 Task: Select and add the product "Bounty Select a Size 2 Ply Doubles White Paper Towel Rolls (4 ct)" to cart from the store "DashMart".
Action: Mouse pressed left at (45, 89)
Screenshot: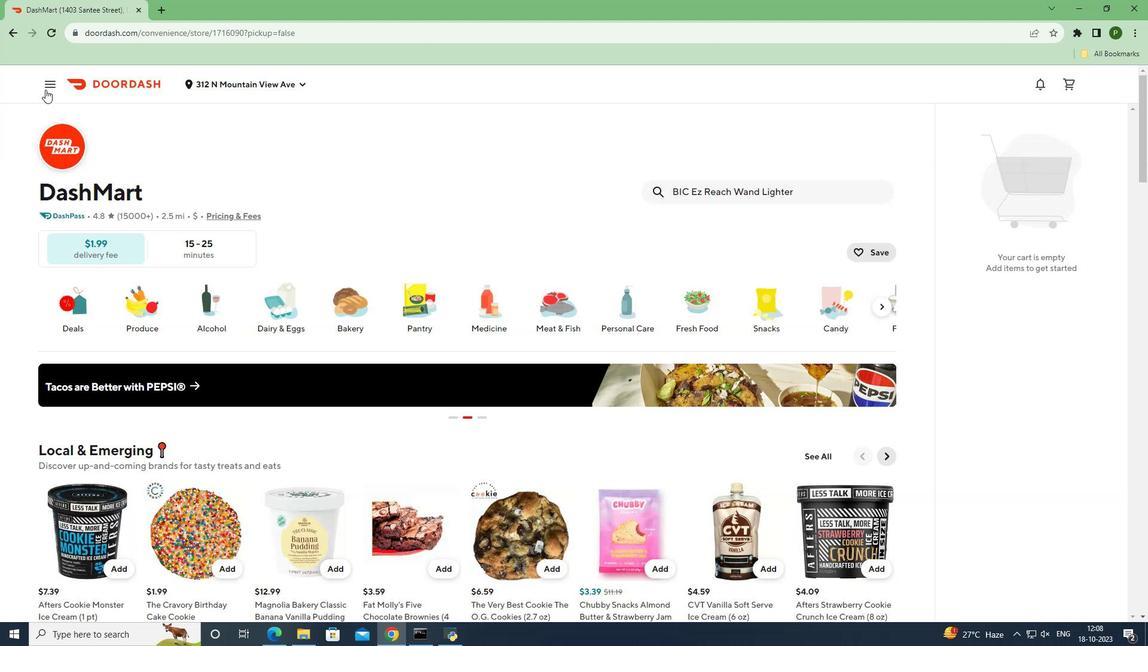 
Action: Mouse moved to (51, 172)
Screenshot: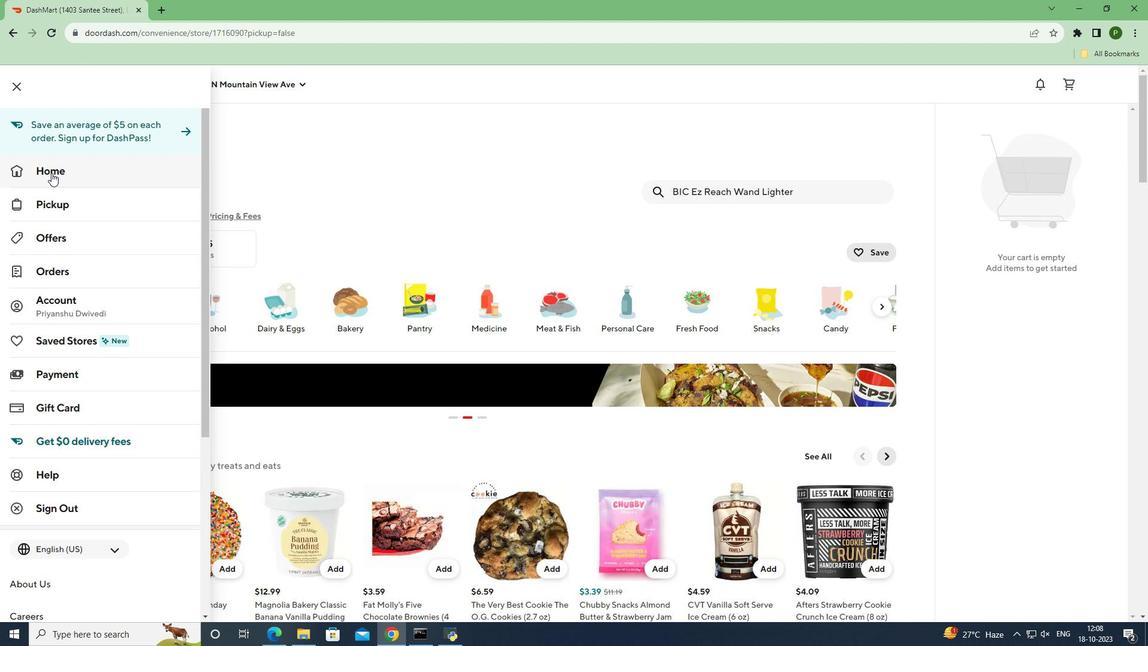 
Action: Mouse pressed left at (51, 172)
Screenshot: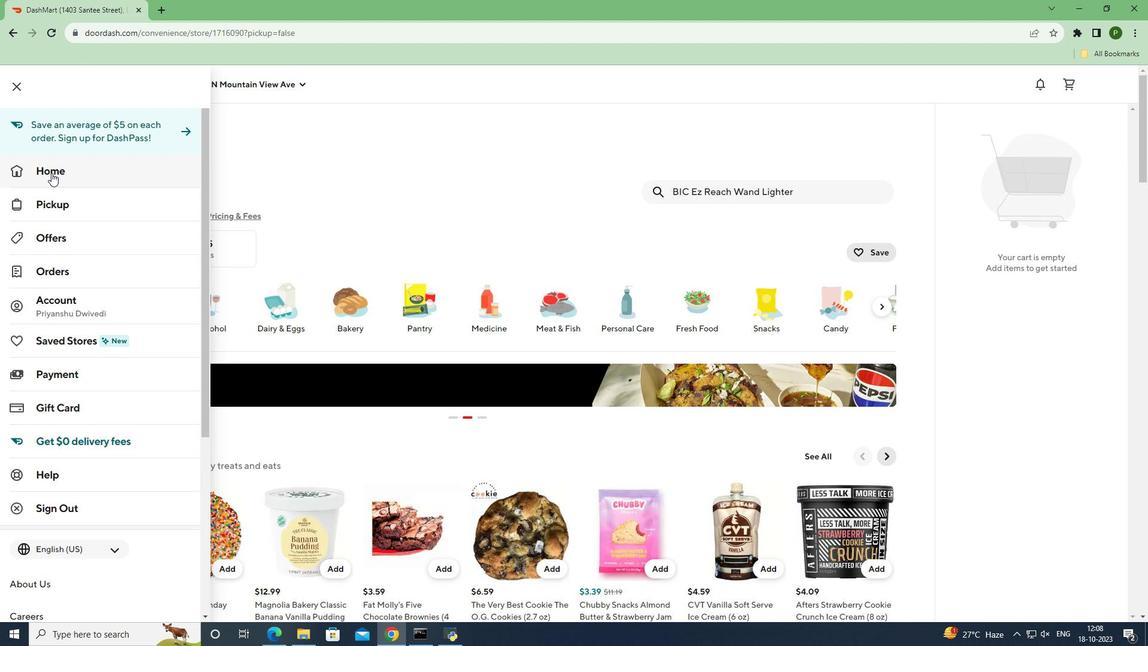 
Action: Mouse moved to (919, 128)
Screenshot: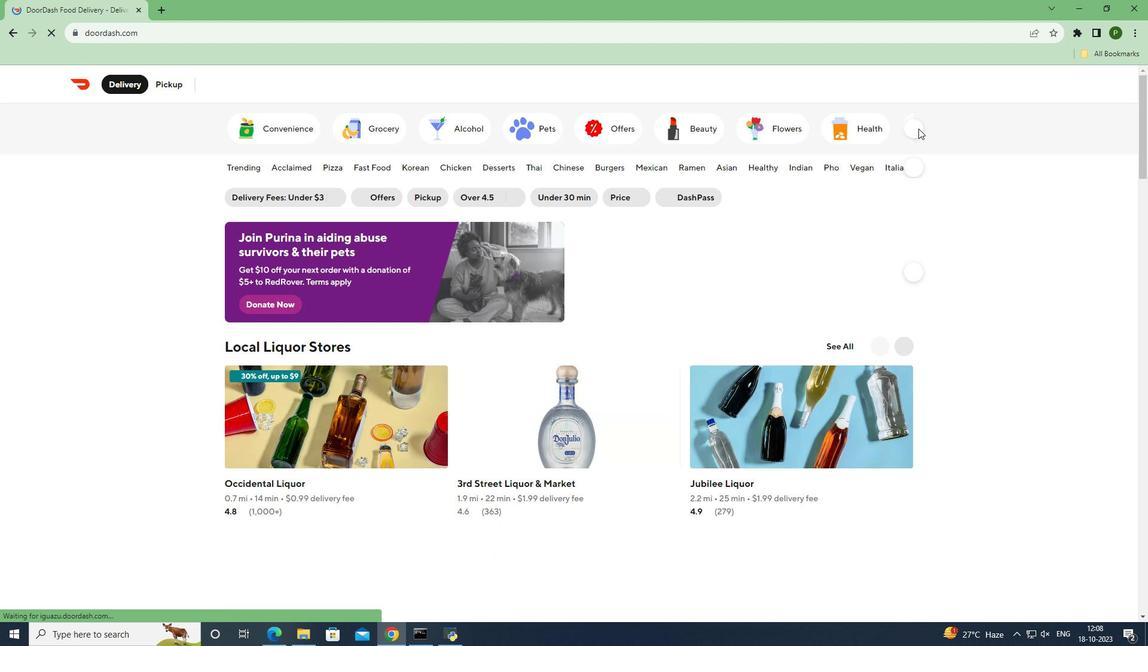 
Action: Mouse pressed left at (919, 128)
Screenshot: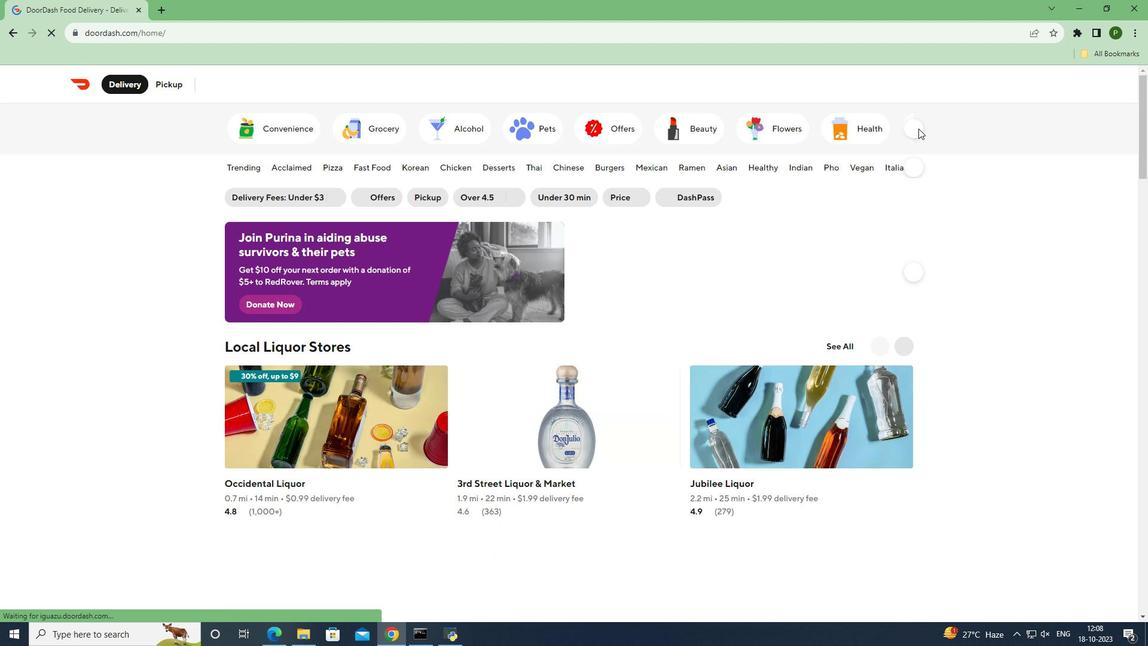 
Action: Mouse moved to (475, 131)
Screenshot: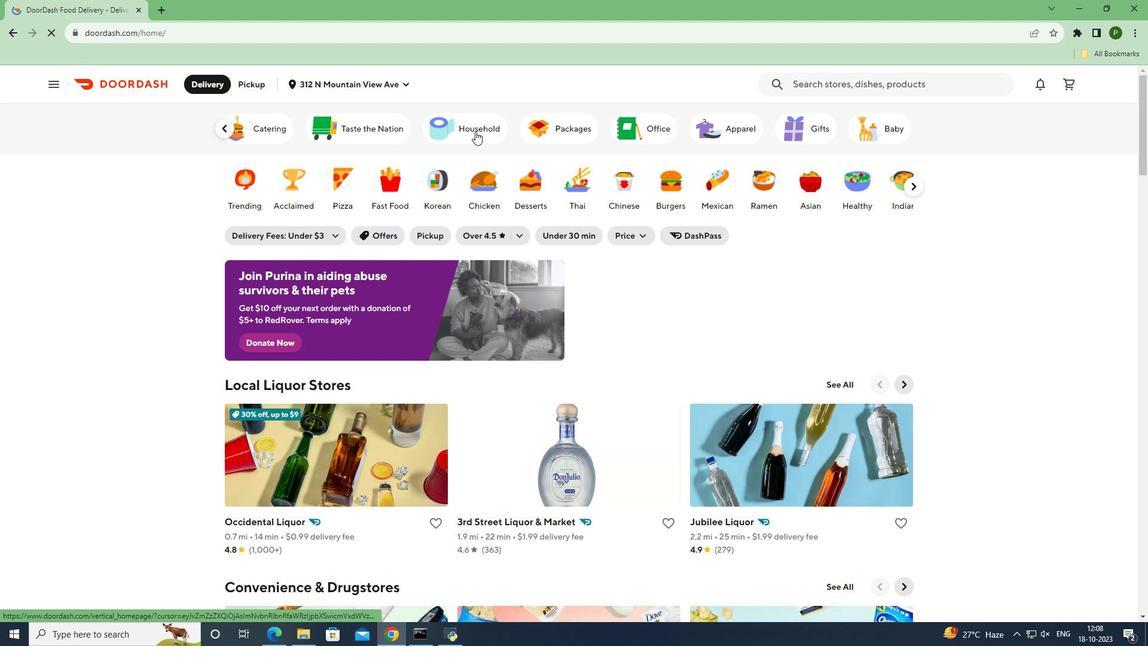 
Action: Mouse pressed left at (475, 131)
Screenshot: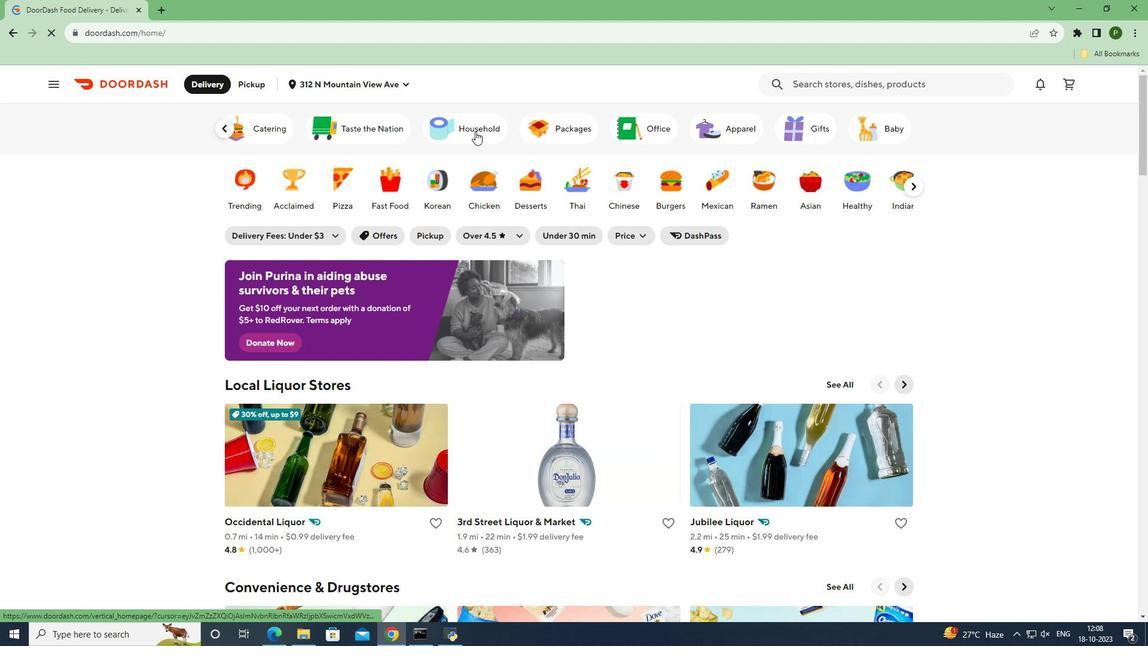 
Action: Mouse moved to (352, 472)
Screenshot: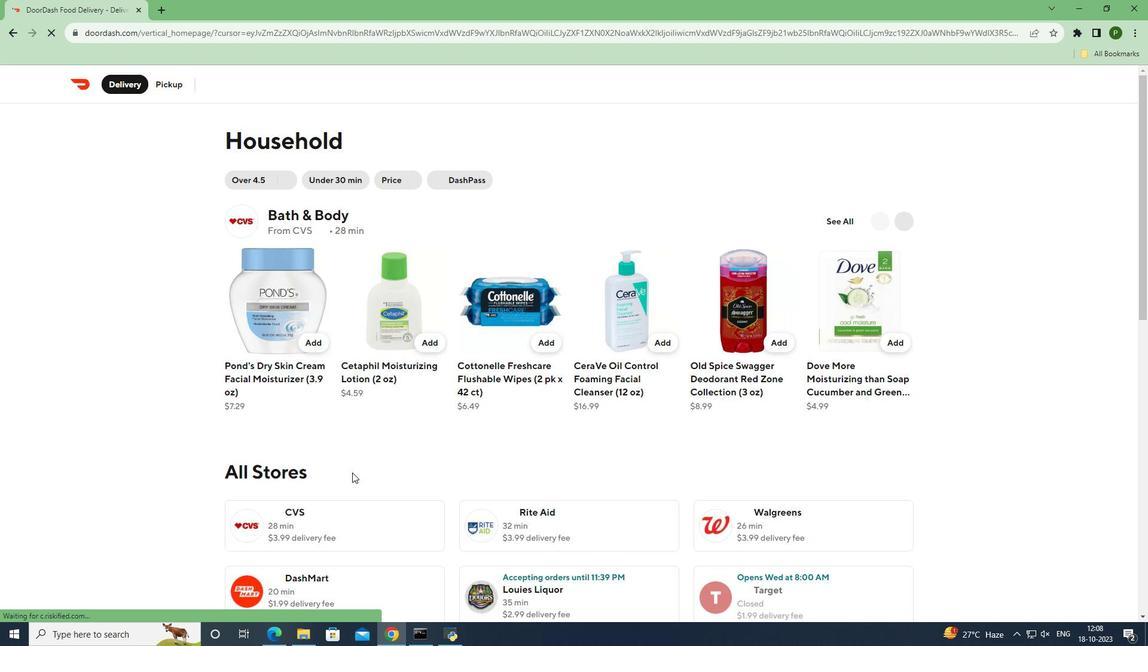 
Action: Mouse scrolled (352, 471) with delta (0, 0)
Screenshot: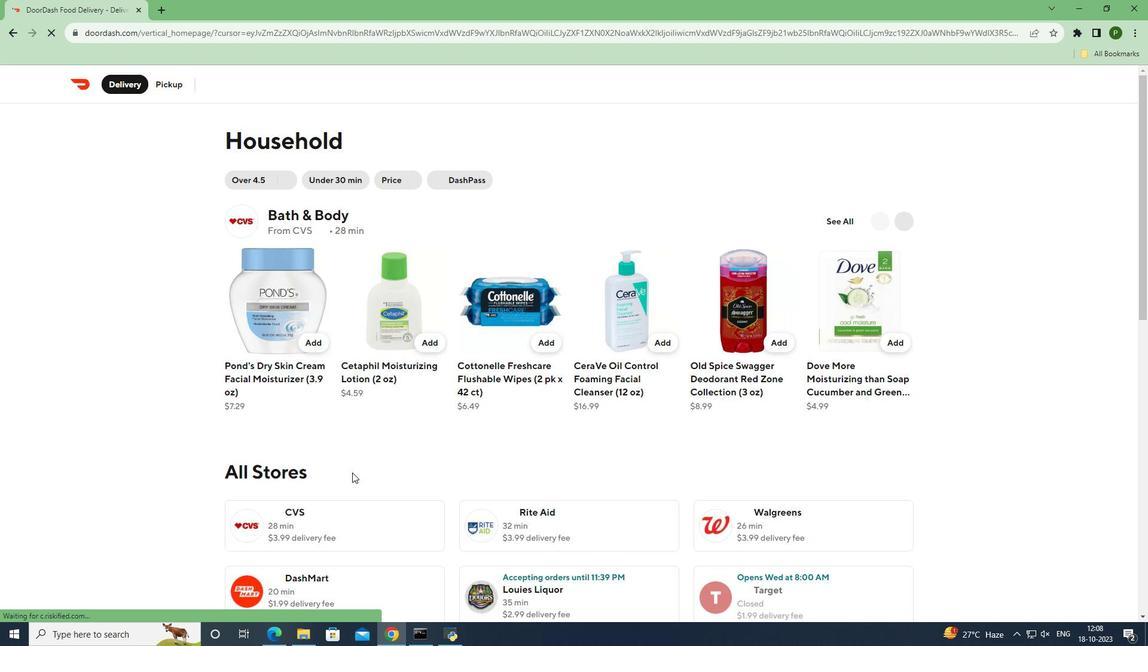 
Action: Mouse moved to (352, 472)
Screenshot: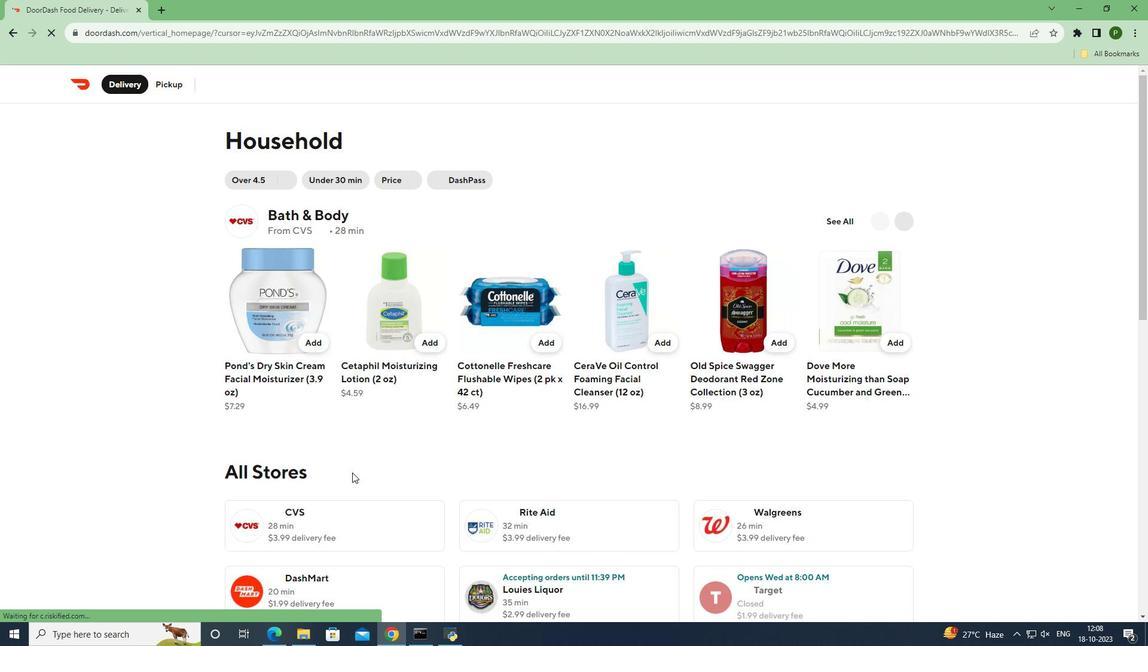 
Action: Mouse scrolled (352, 472) with delta (0, 0)
Screenshot: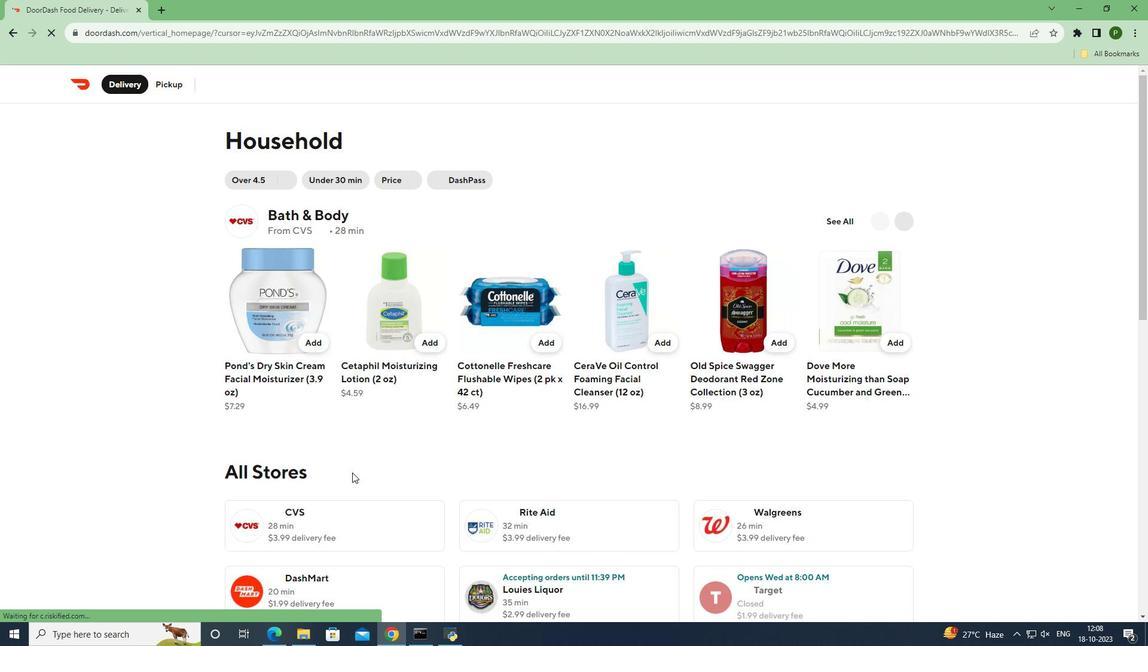 
Action: Mouse scrolled (352, 472) with delta (0, 0)
Screenshot: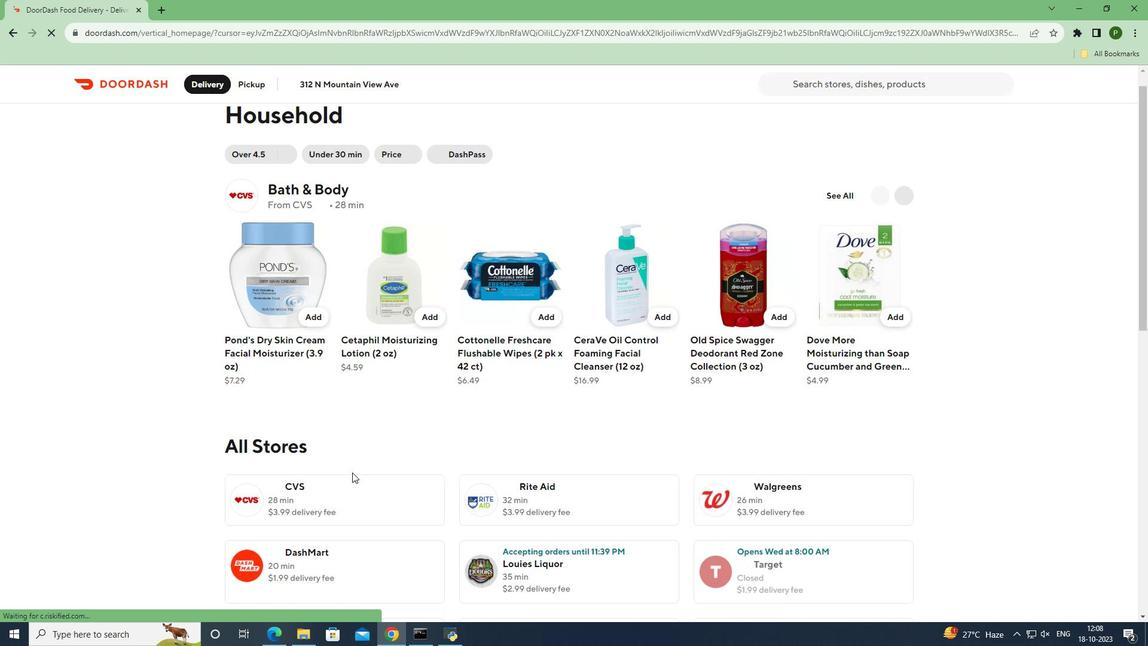 
Action: Mouse moved to (338, 420)
Screenshot: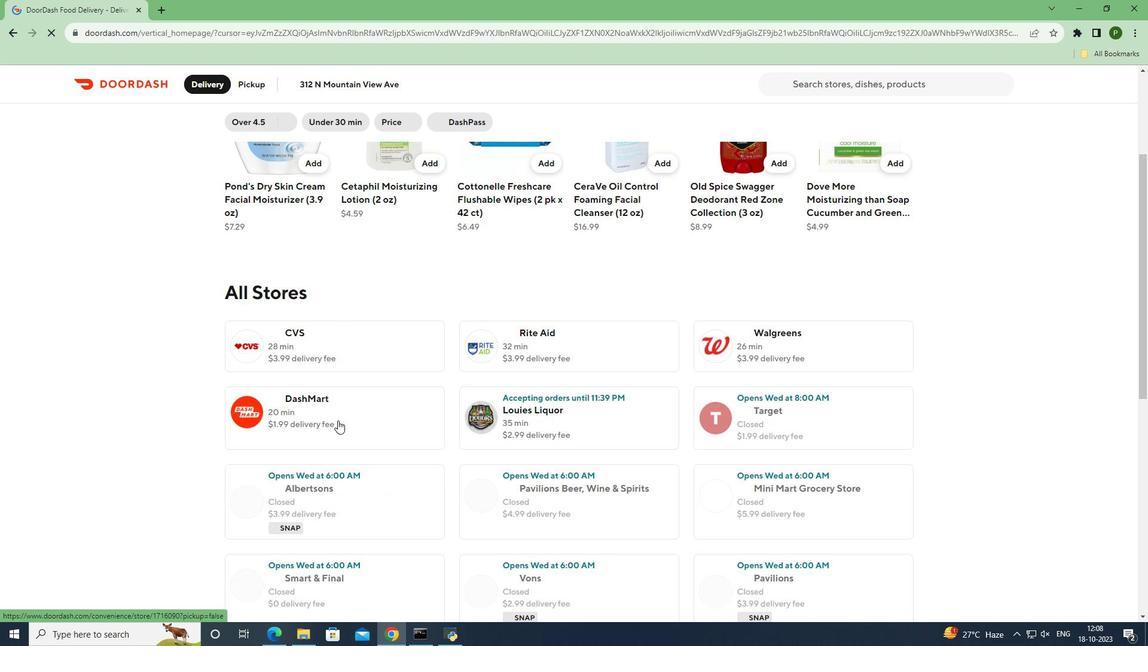 
Action: Mouse pressed left at (338, 420)
Screenshot: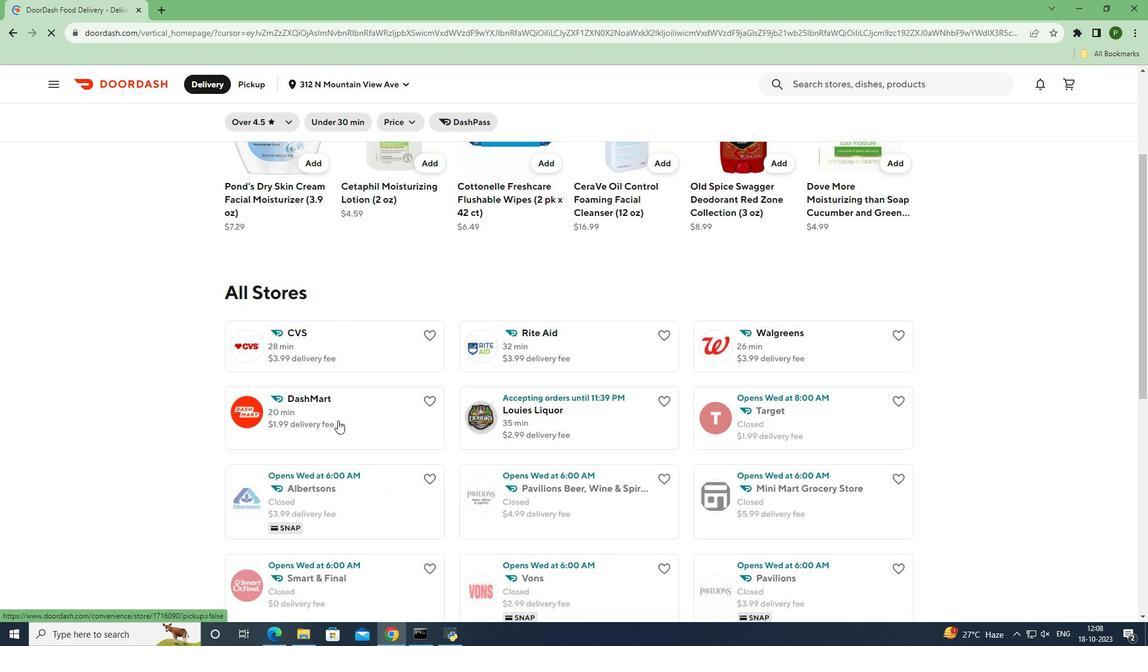 
Action: Mouse moved to (713, 196)
Screenshot: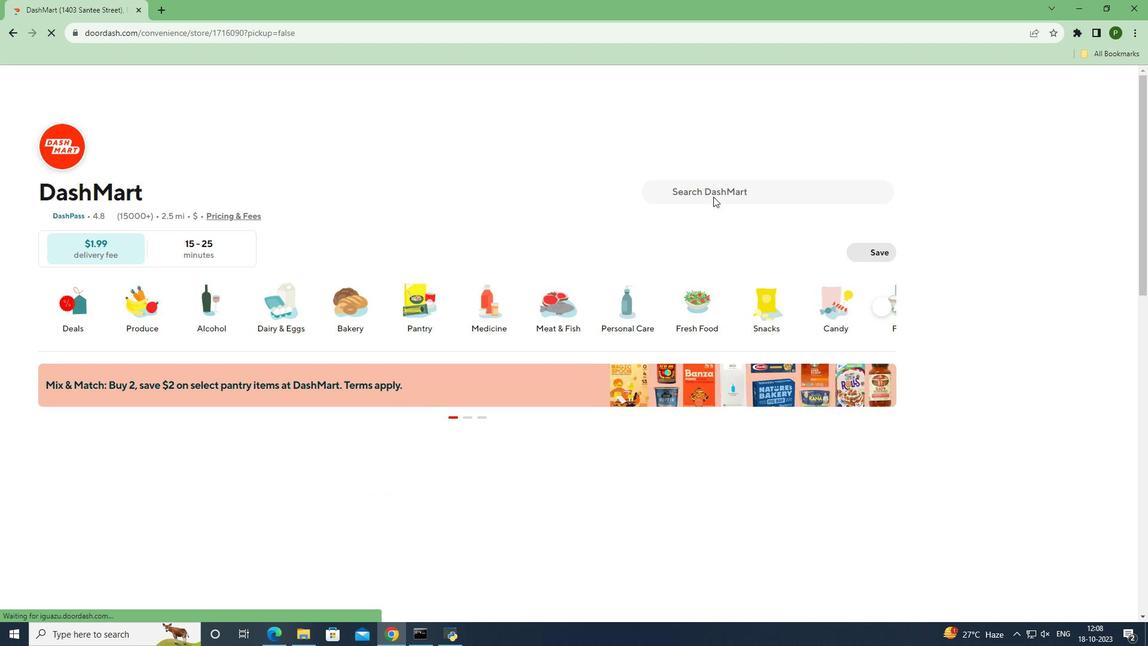 
Action: Mouse pressed left at (713, 196)
Screenshot: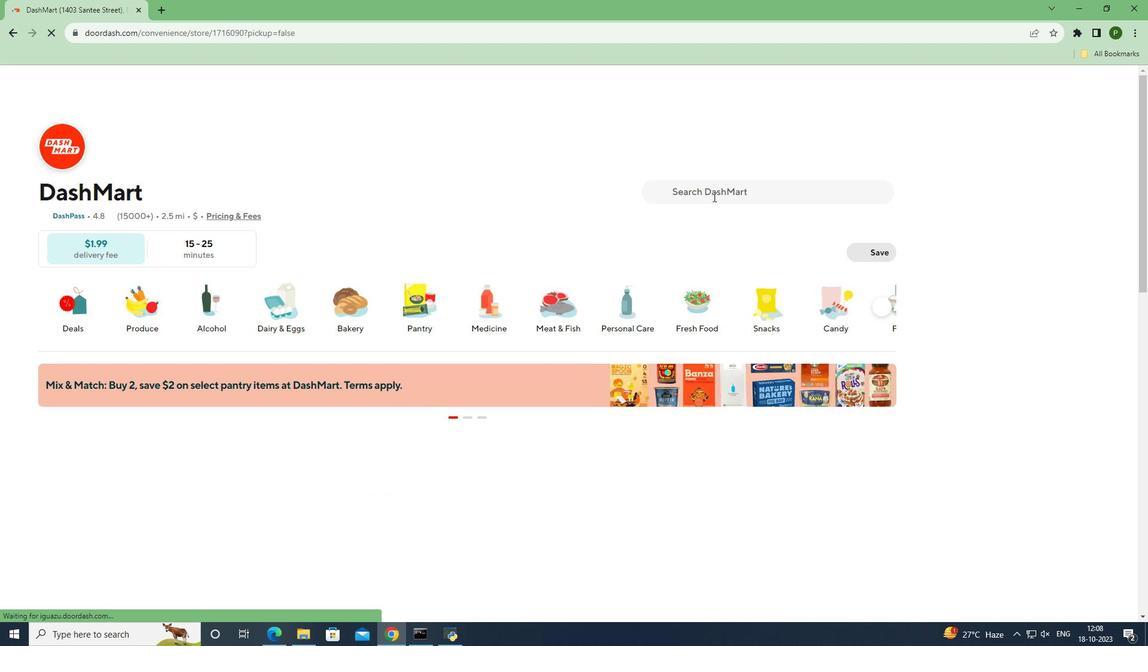 
Action: Key pressed <Key.caps_lock>B<Key.caps_lock>ounty<Key.space><Key.caps_lock>S<Key.caps_lock>elect<Key.space>a<Key.space><Key.caps_lock>S<Key.caps_lock>ize<Key.space>2<Key.caps_lock>P<Key.caps_lock>ly<Key.space><Key.caps_lock>D<Key.caps_lock>oubles<Key.space><Key.caps_lock>W<Key.caps_lock>hite<Key.space><Key.caps_lock>P<Key.caps_lock>aper<Key.space><Key.caps_lock>T<Key.caps_lock>owel<Key.space><Key.caps_lock>R<Key.caps_lock>olls<Key.space><Key.shift_r>(4<Key.space>ct<Key.shift_r>)
Screenshot: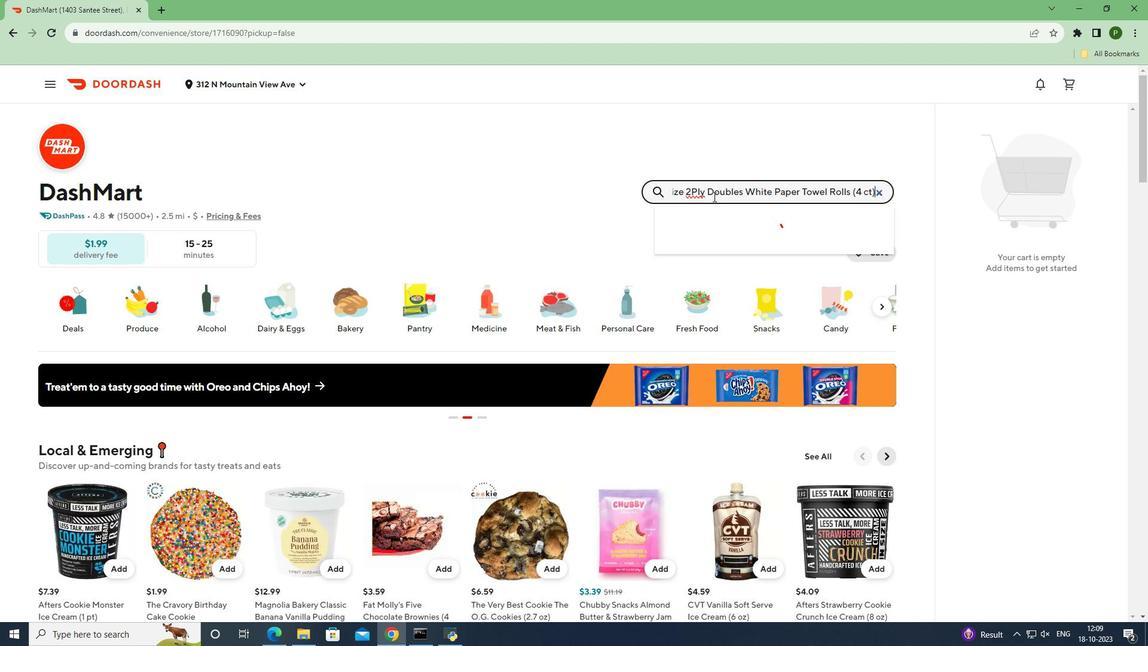 
Action: Mouse moved to (751, 236)
Screenshot: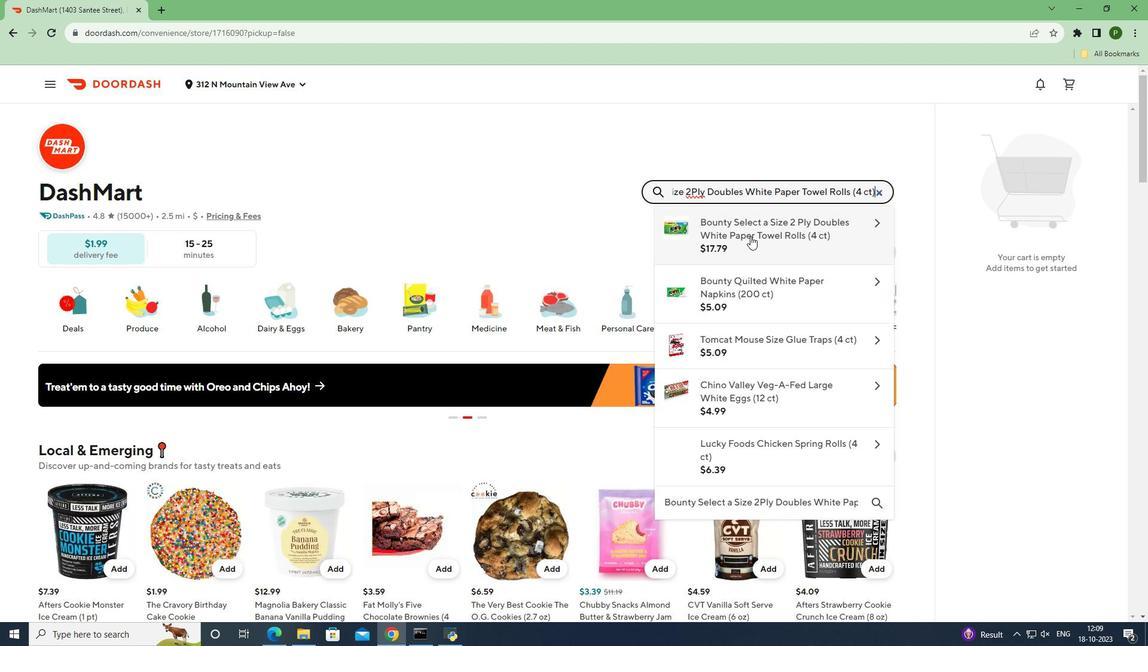 
Action: Mouse pressed left at (751, 236)
Screenshot: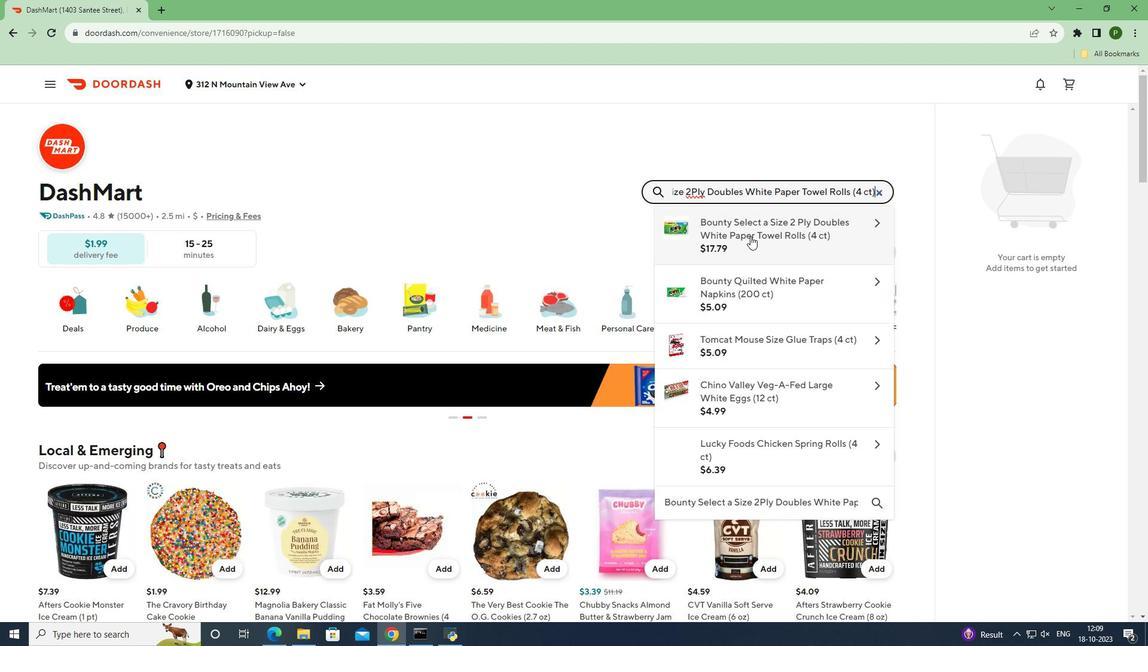 
Action: Mouse moved to (792, 584)
Screenshot: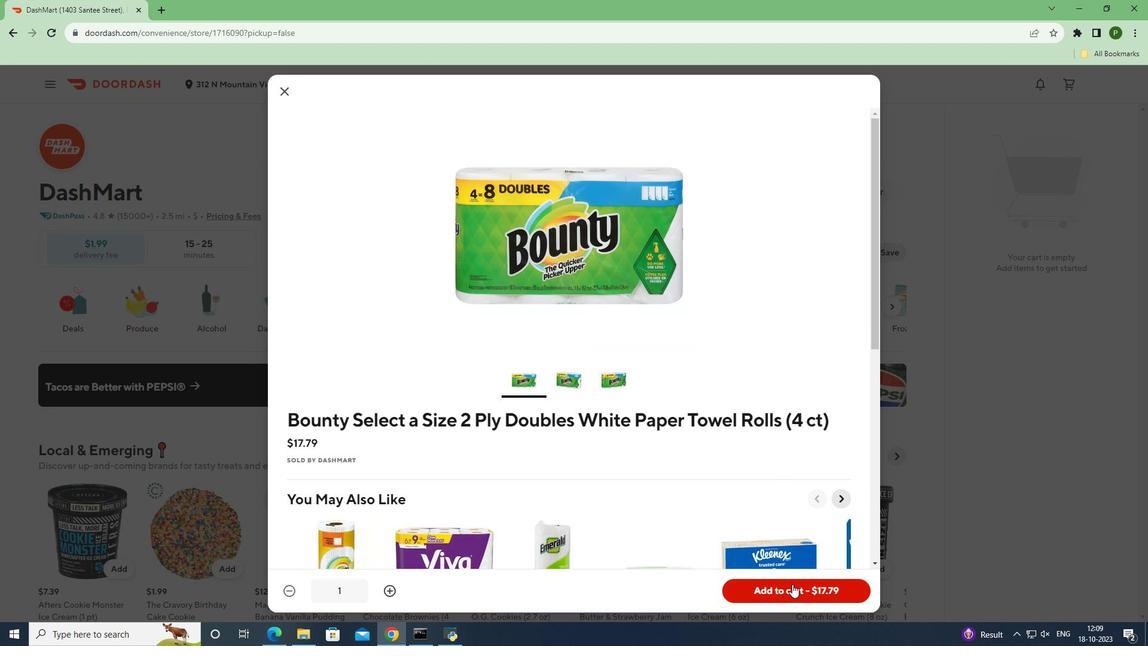 
Action: Mouse pressed left at (792, 584)
Screenshot: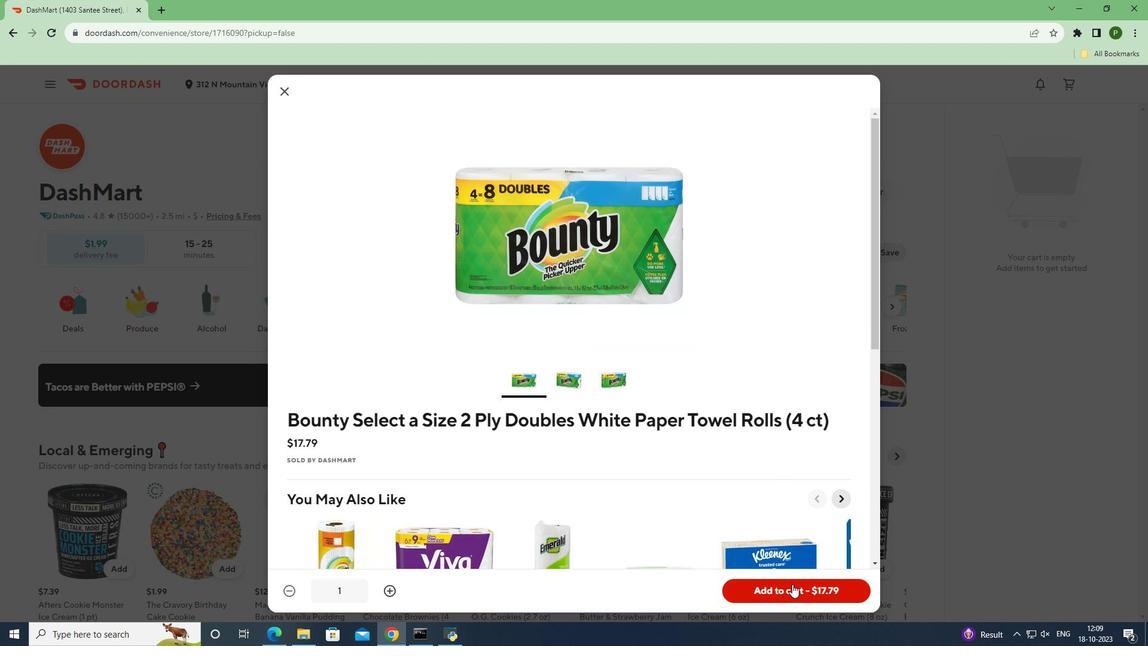 
Action: Mouse moved to (967, 451)
Screenshot: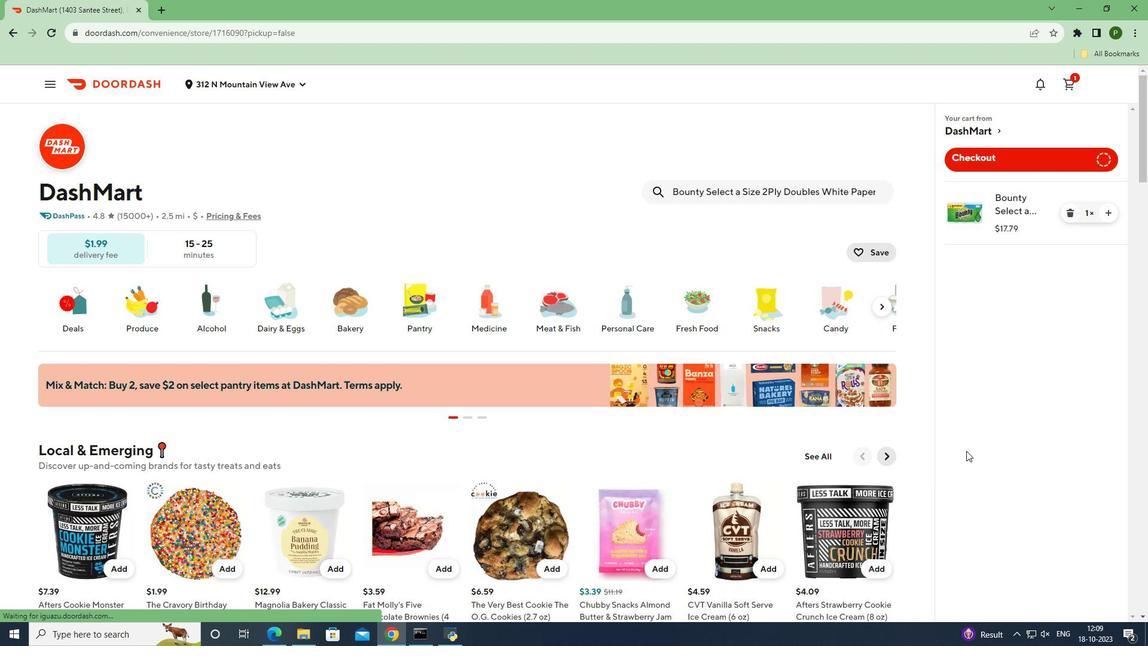 
